 Task: Select Convert Text to Full Widht
Action: Mouse moved to (247, 205)
Screenshot: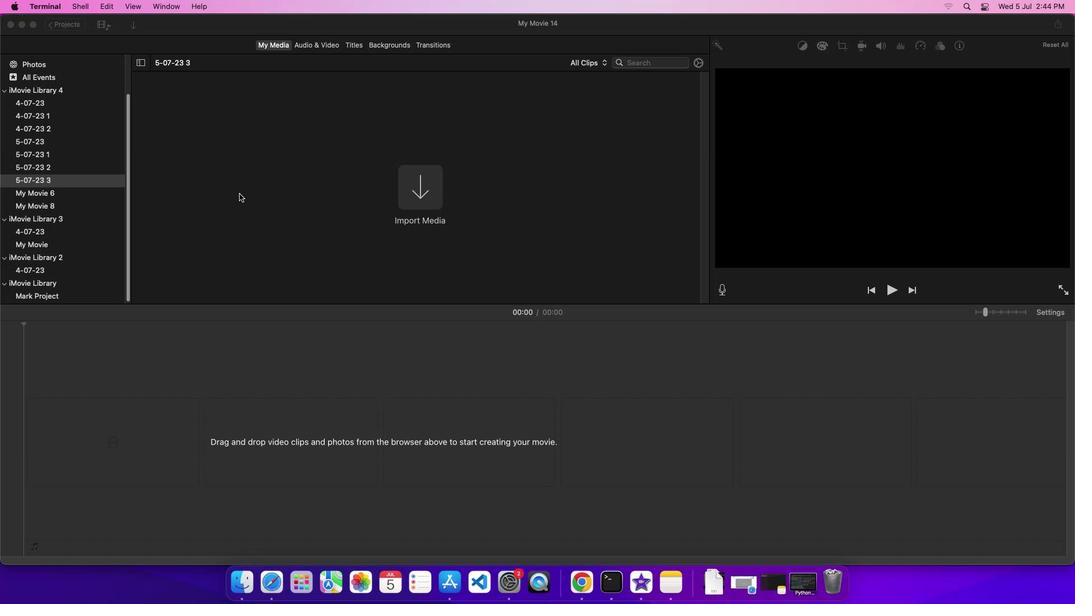
Action: Mouse pressed left at (247, 205)
Screenshot: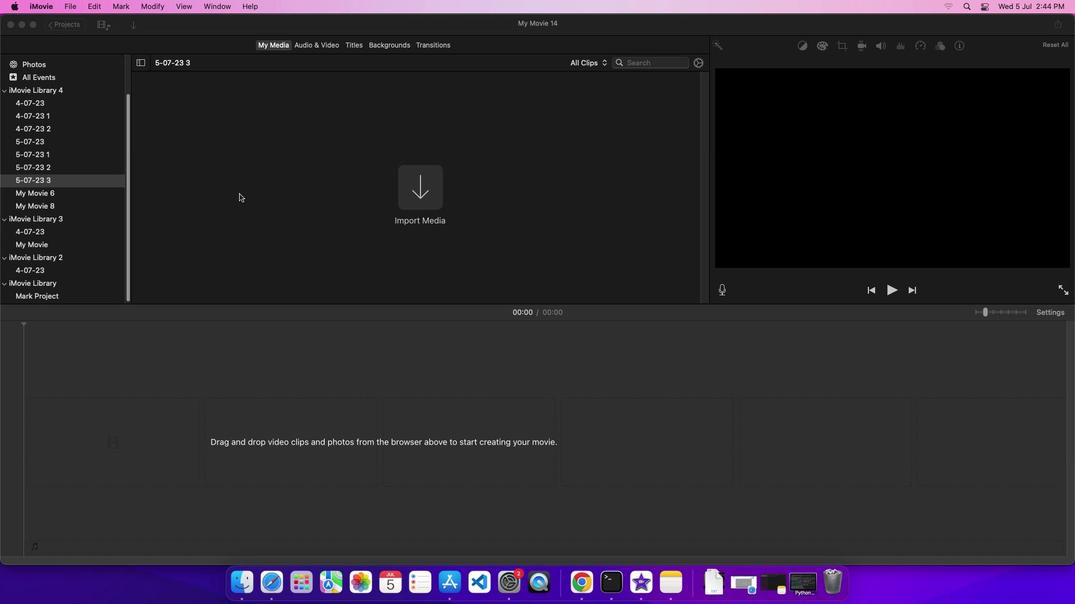 
Action: Mouse moved to (36, 17)
Screenshot: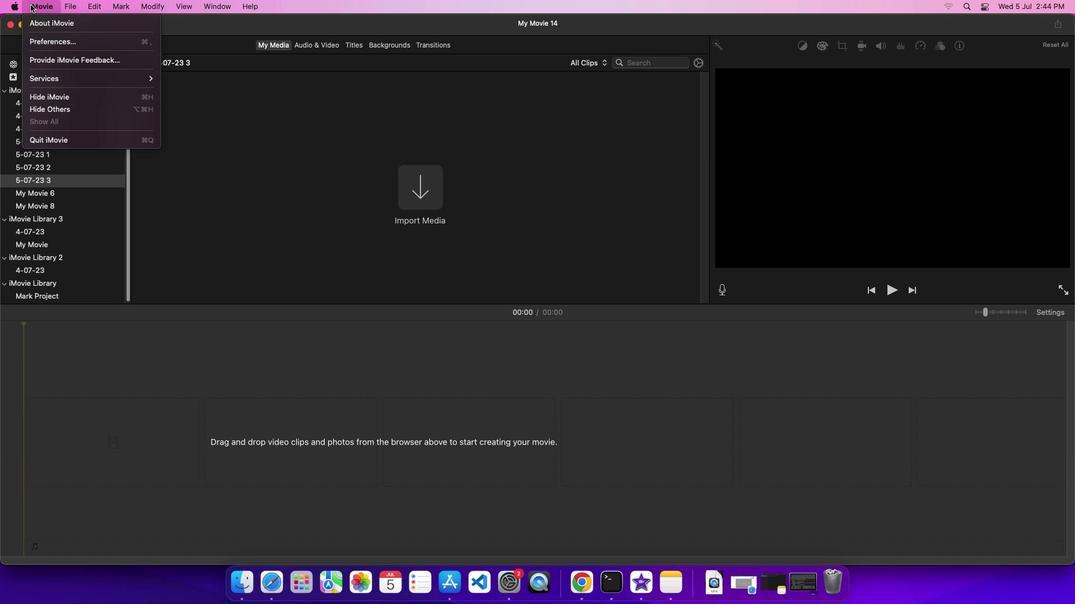 
Action: Mouse pressed left at (36, 17)
Screenshot: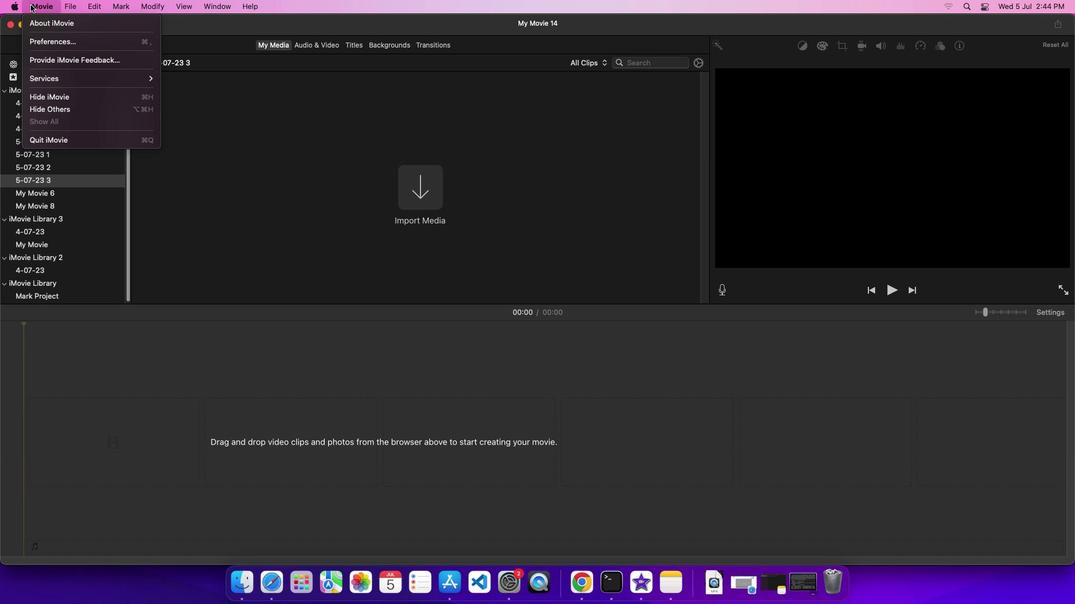 
Action: Mouse moved to (63, 88)
Screenshot: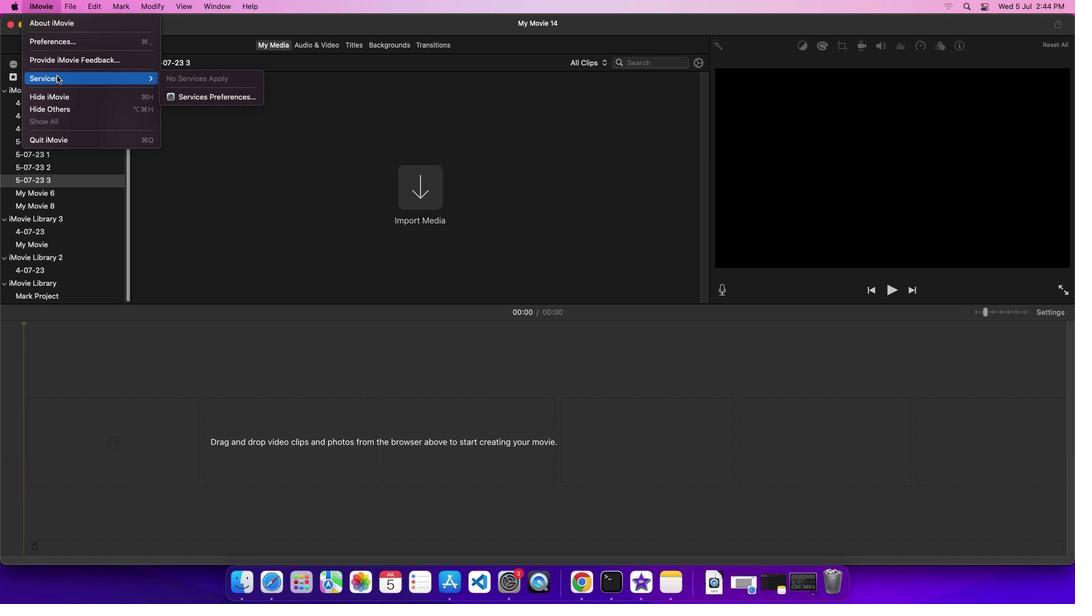 
Action: Mouse pressed left at (63, 88)
Screenshot: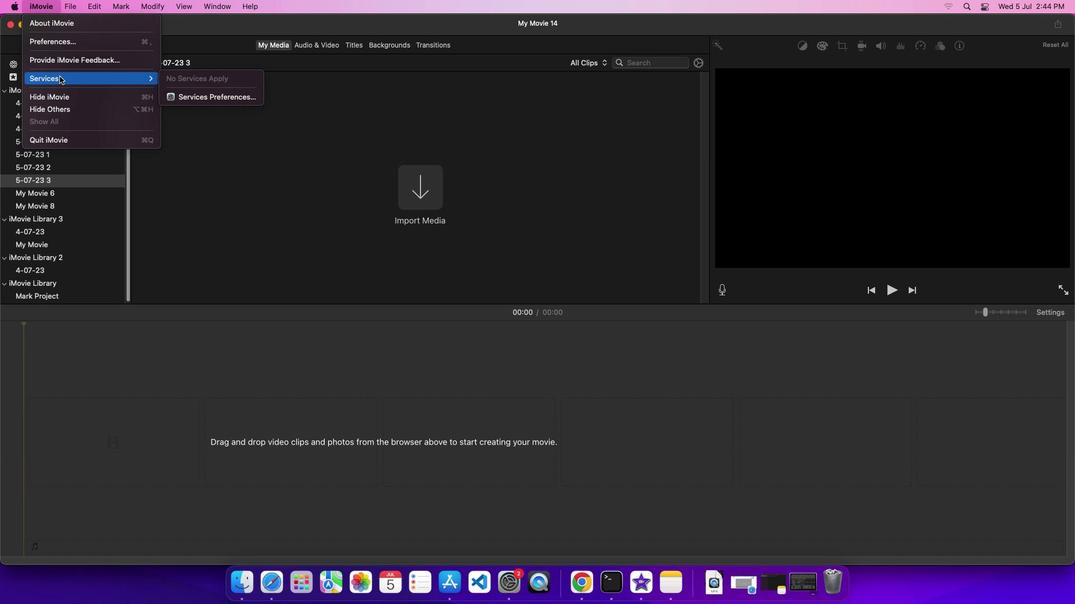 
Action: Mouse moved to (199, 106)
Screenshot: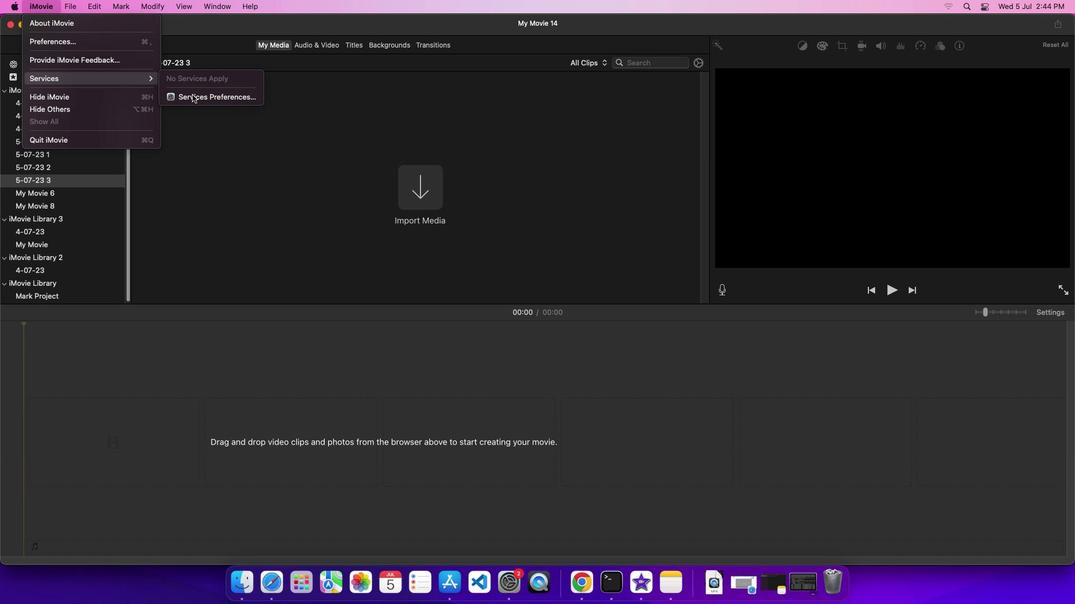 
Action: Mouse pressed left at (199, 106)
Screenshot: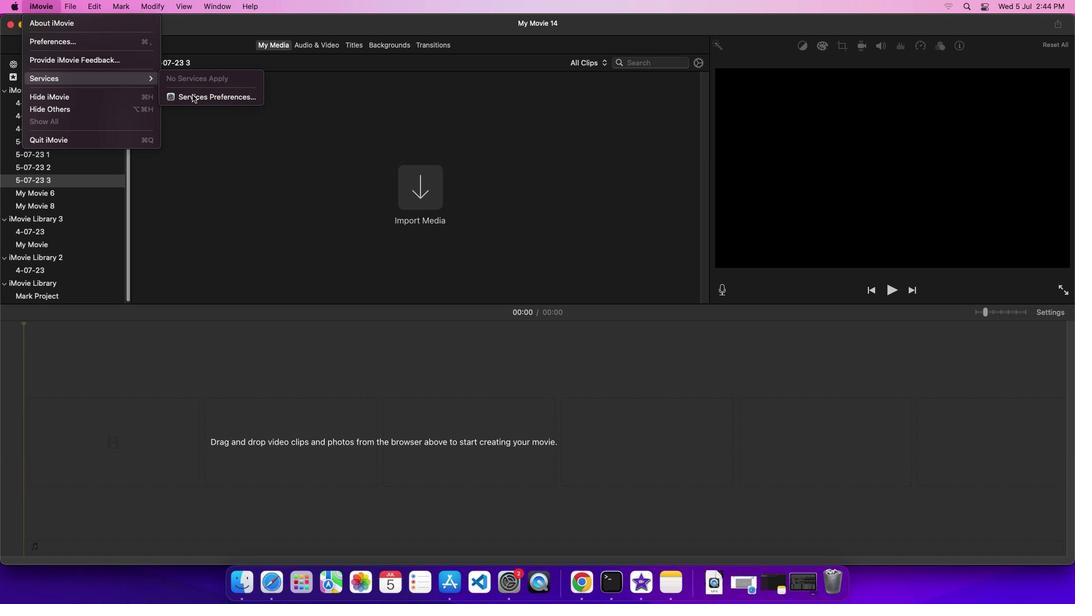 
Action: Mouse moved to (670, 286)
Screenshot: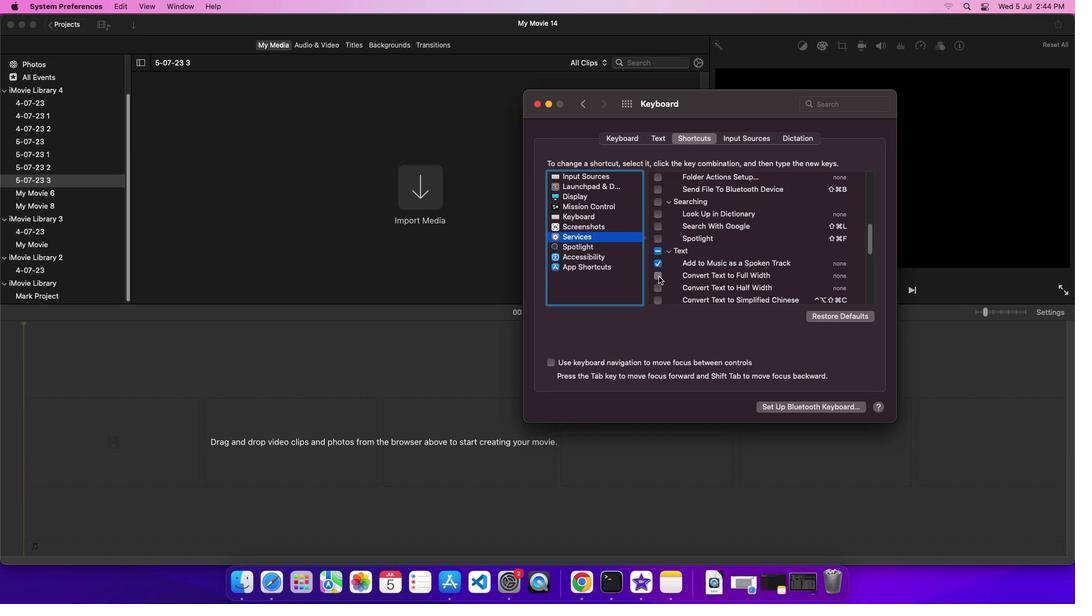 
Action: Mouse pressed left at (670, 286)
Screenshot: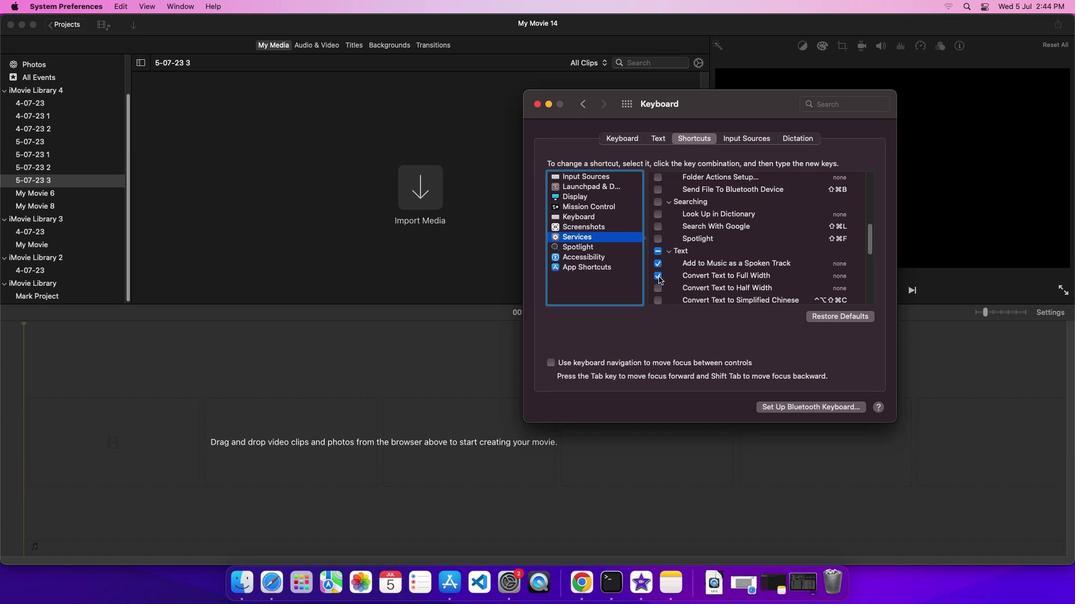 
Action: Mouse moved to (744, 297)
Screenshot: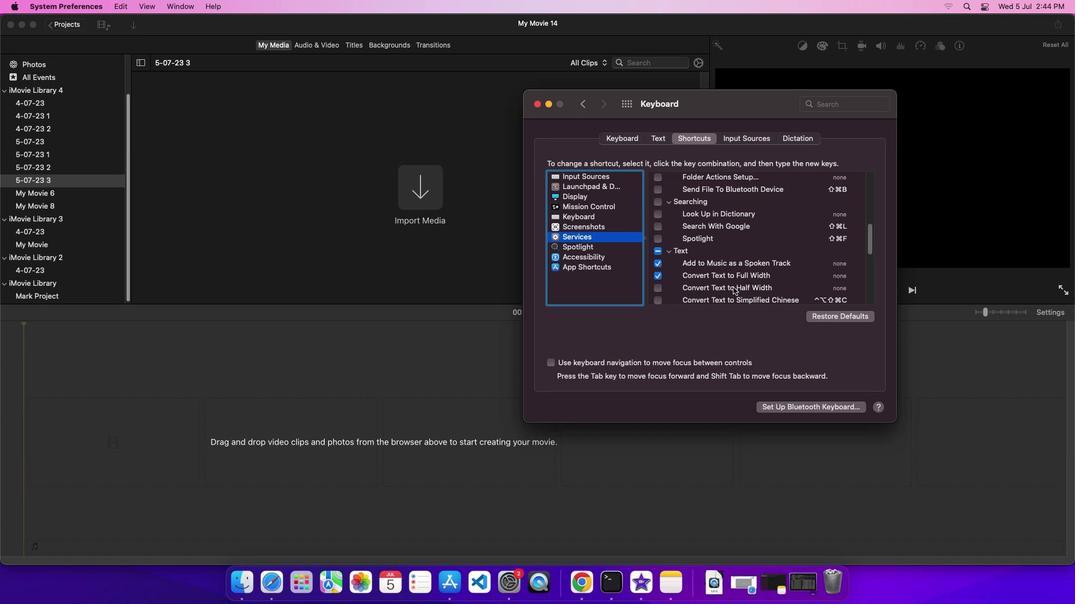 
